 Task: Select private group type.
Action: Mouse moved to (517, 62)
Screenshot: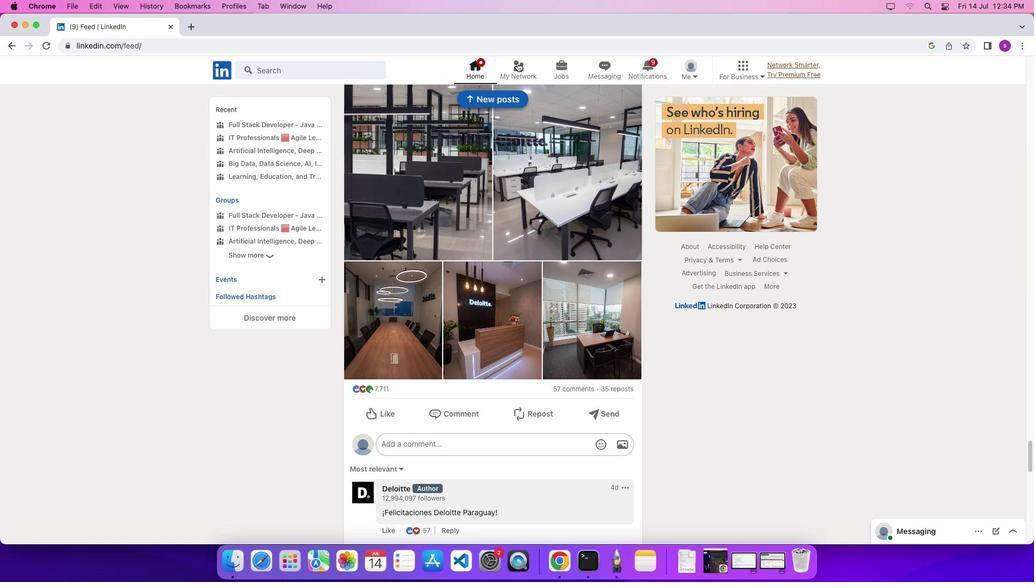 
Action: Mouse pressed left at (517, 62)
Screenshot: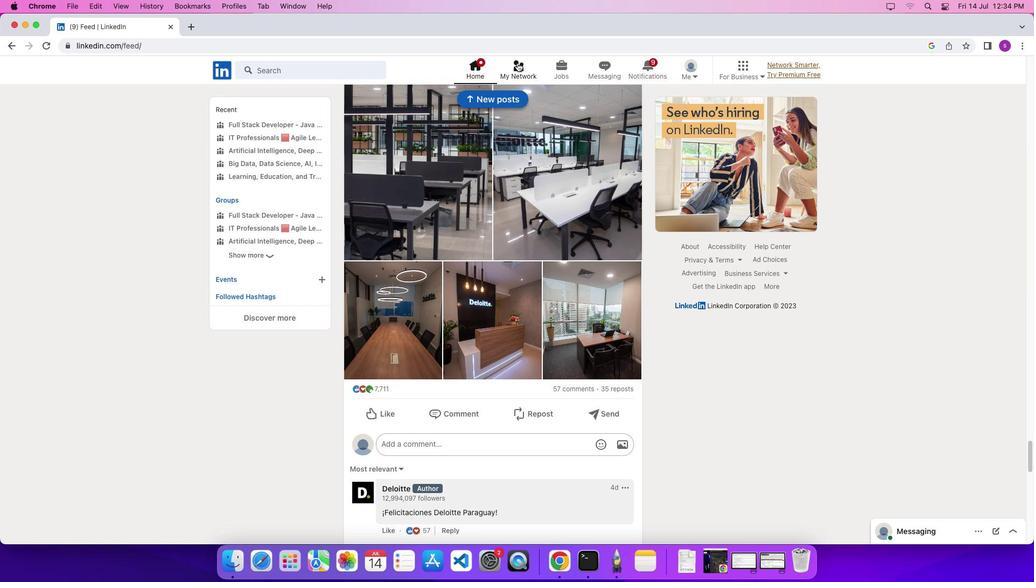
Action: Mouse pressed left at (517, 62)
Screenshot: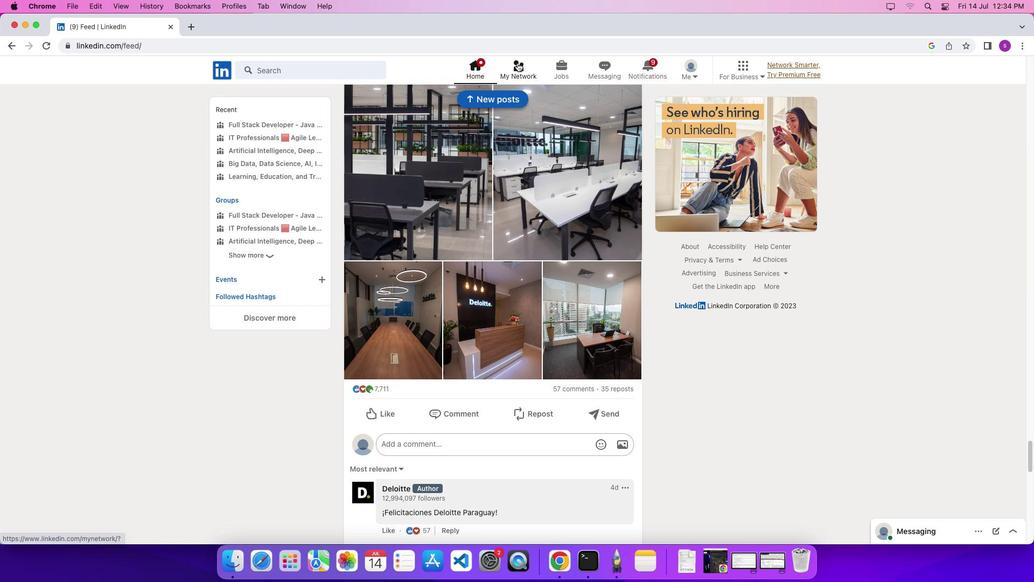 
Action: Mouse moved to (308, 190)
Screenshot: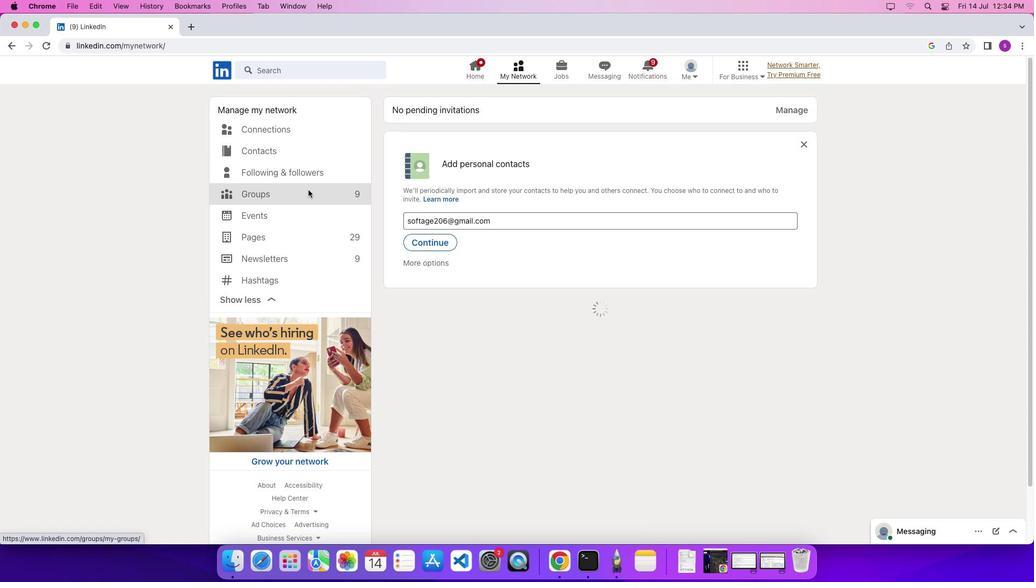 
Action: Mouse pressed left at (308, 190)
Screenshot: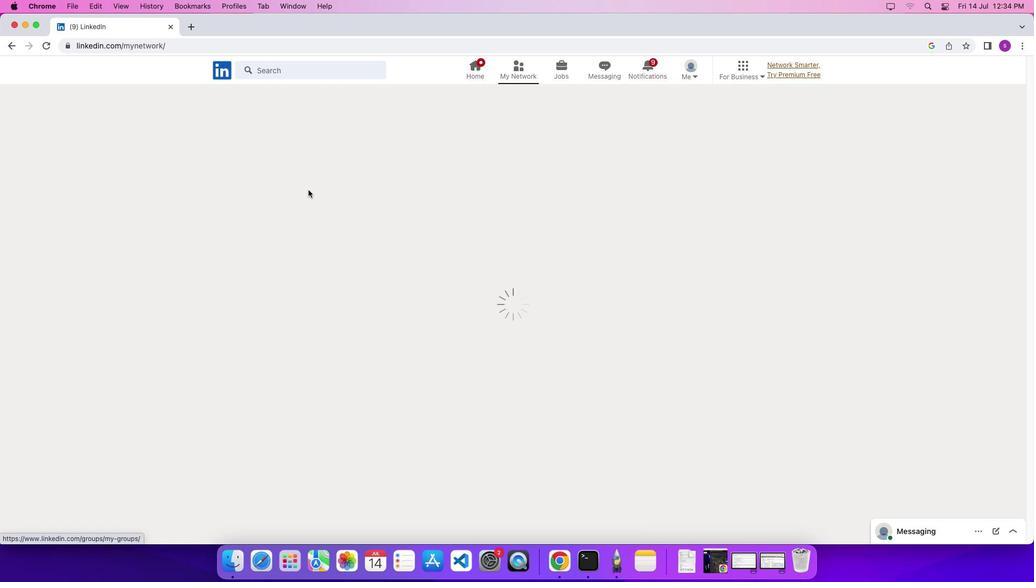
Action: Mouse moved to (583, 111)
Screenshot: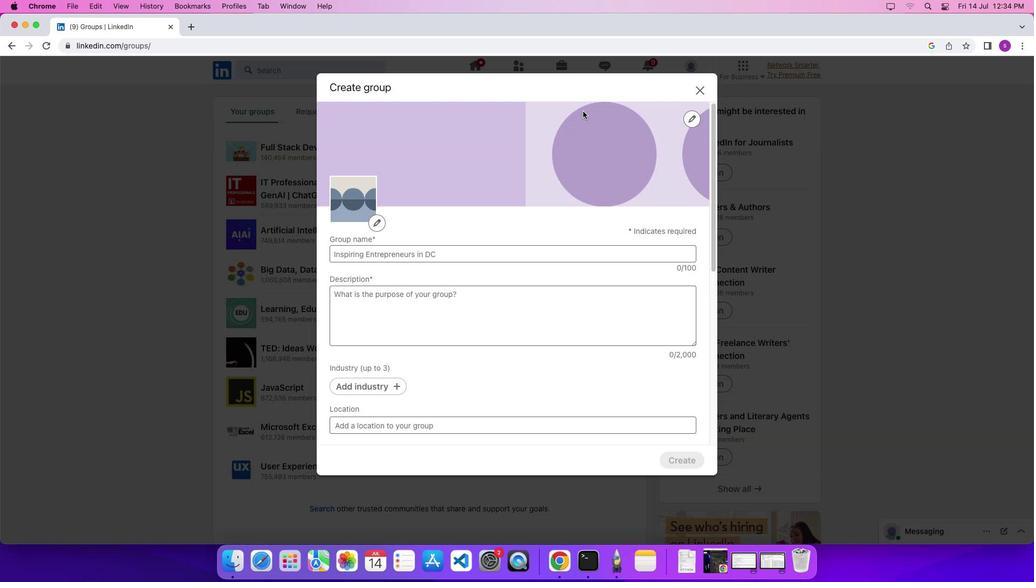 
Action: Mouse pressed left at (583, 111)
Screenshot: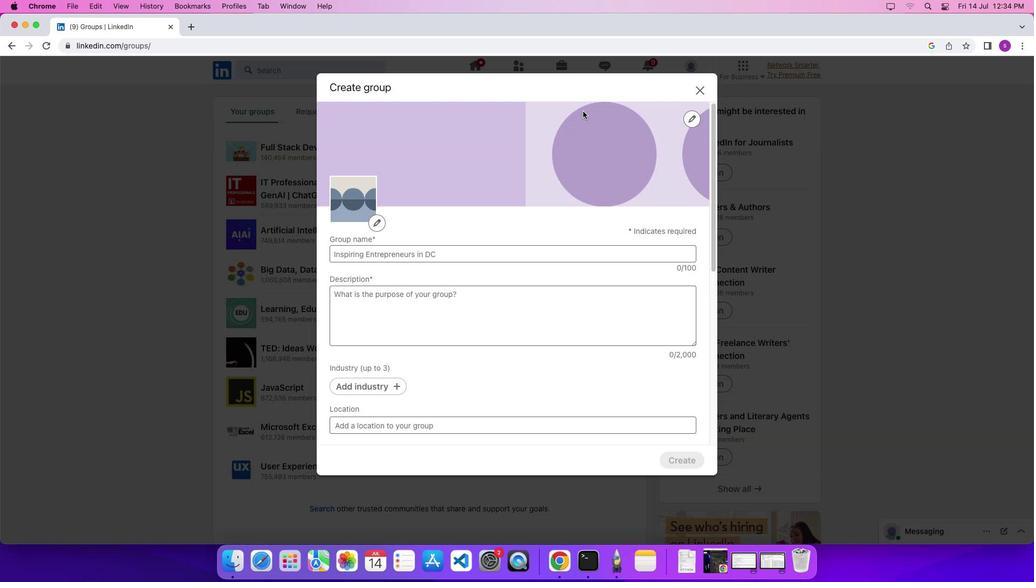 
Action: Mouse moved to (466, 314)
Screenshot: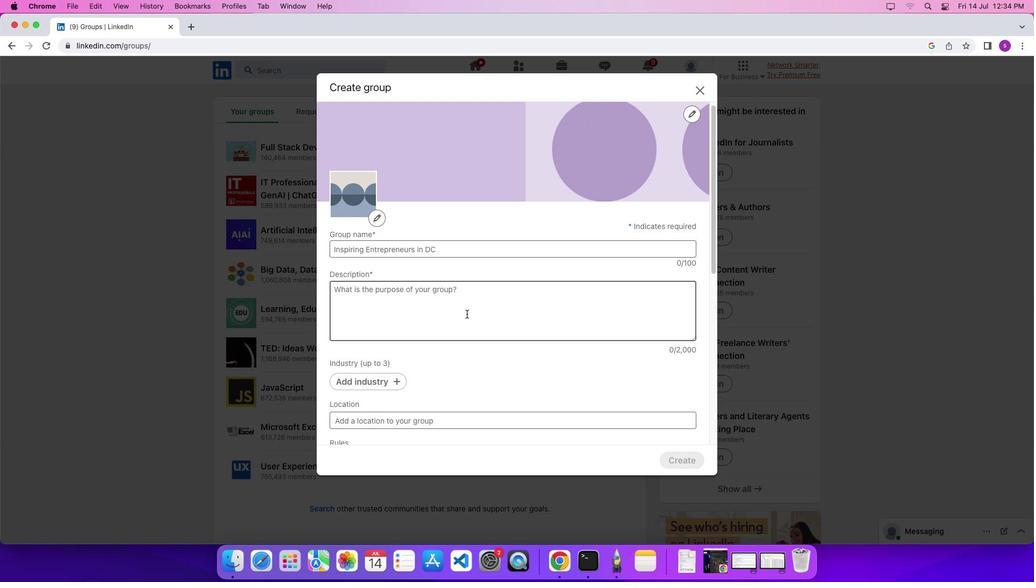 
Action: Mouse scrolled (466, 314) with delta (0, 0)
Screenshot: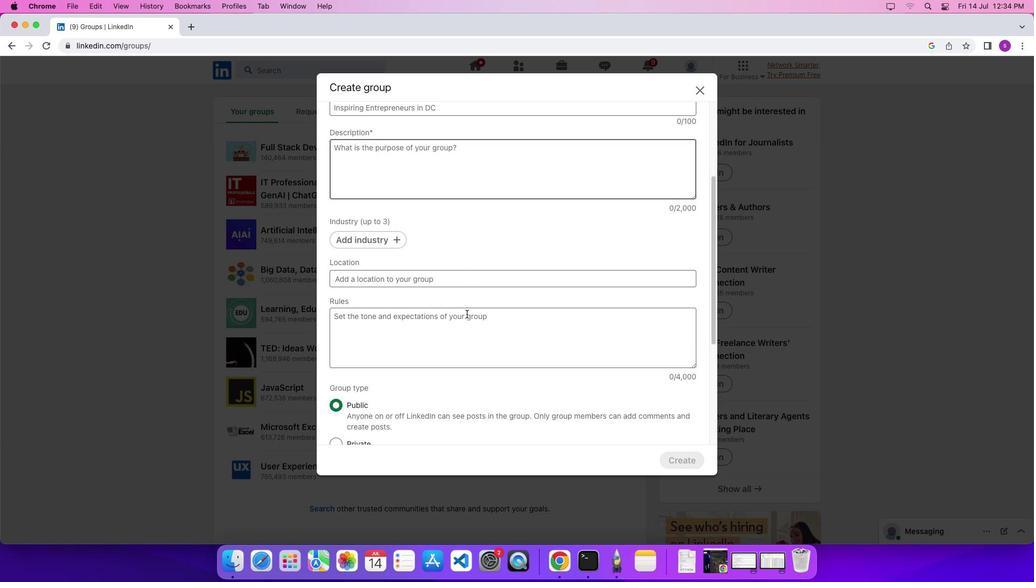 
Action: Mouse scrolled (466, 314) with delta (0, 0)
Screenshot: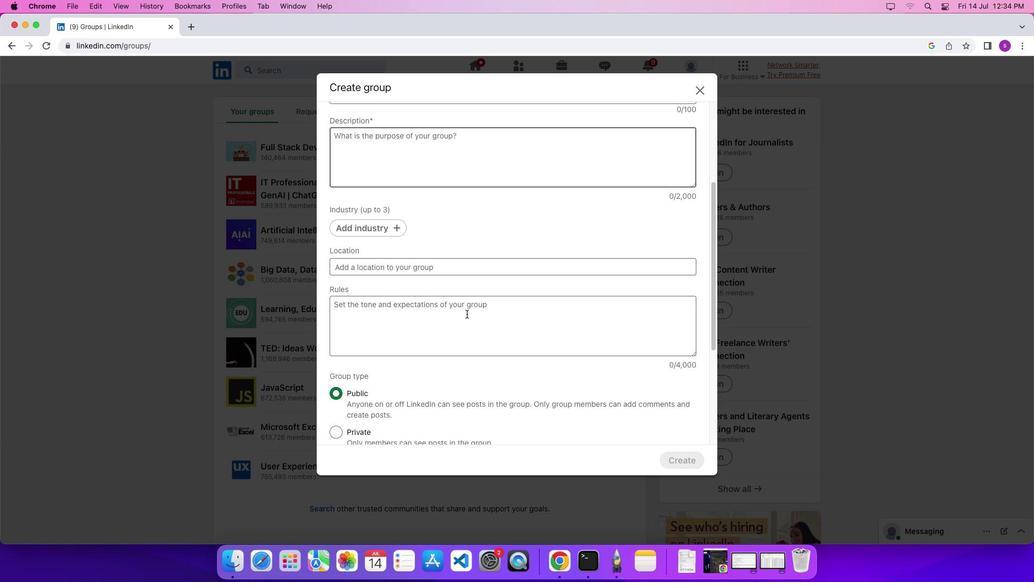 
Action: Mouse scrolled (466, 314) with delta (0, -2)
Screenshot: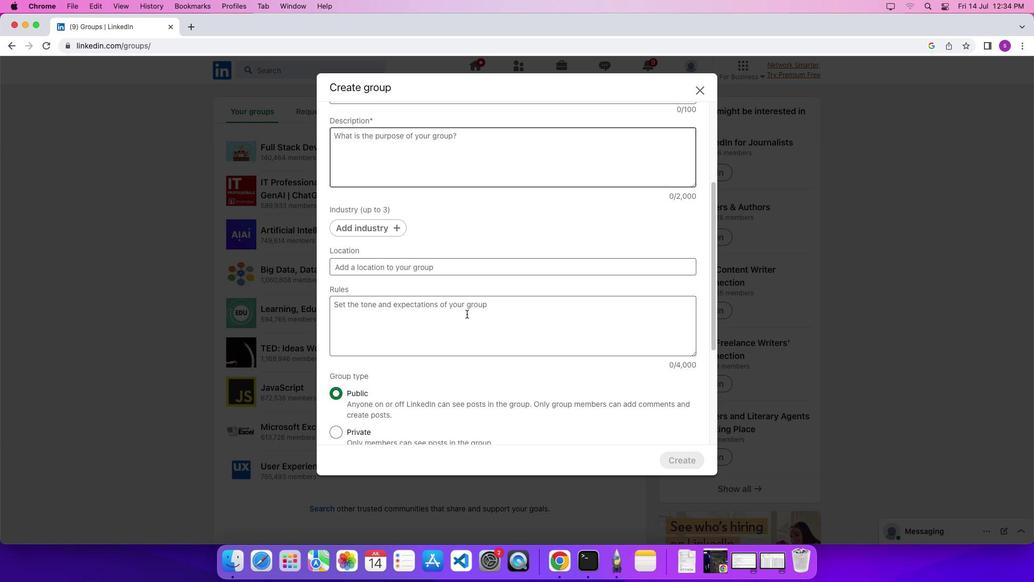 
Action: Mouse scrolled (466, 314) with delta (0, 0)
Screenshot: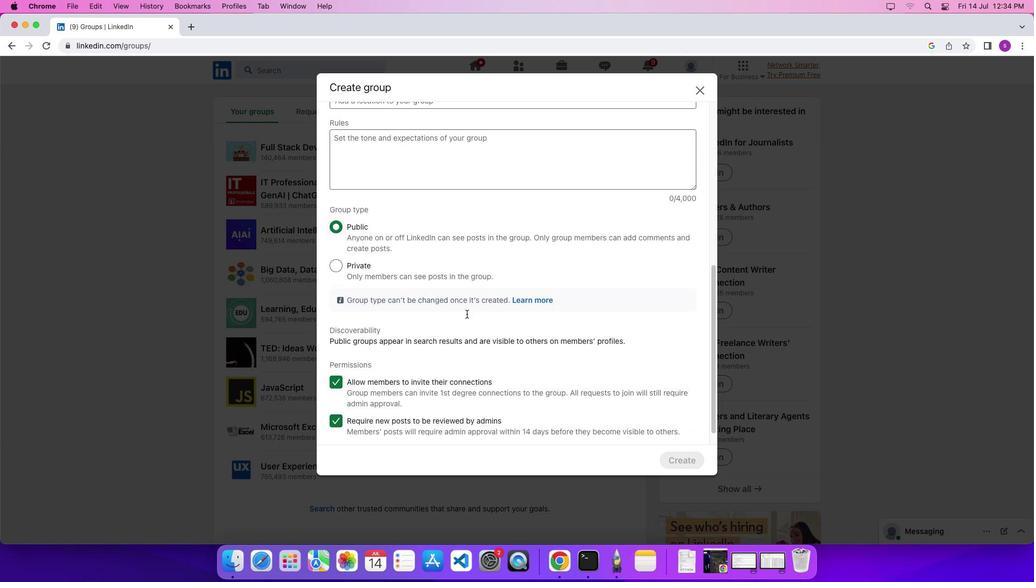 
Action: Mouse scrolled (466, 314) with delta (0, 0)
Screenshot: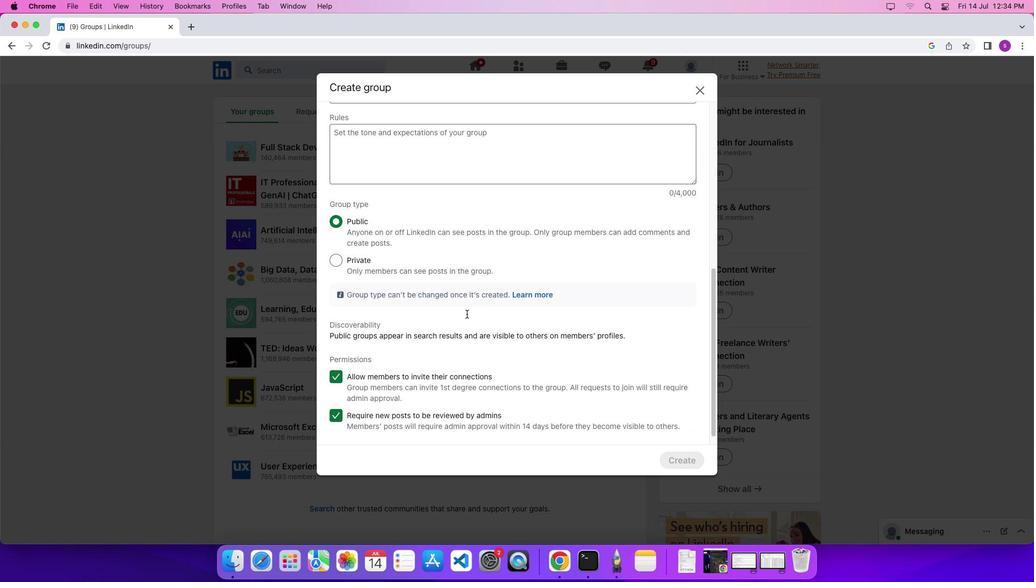 
Action: Mouse scrolled (466, 314) with delta (0, -3)
Screenshot: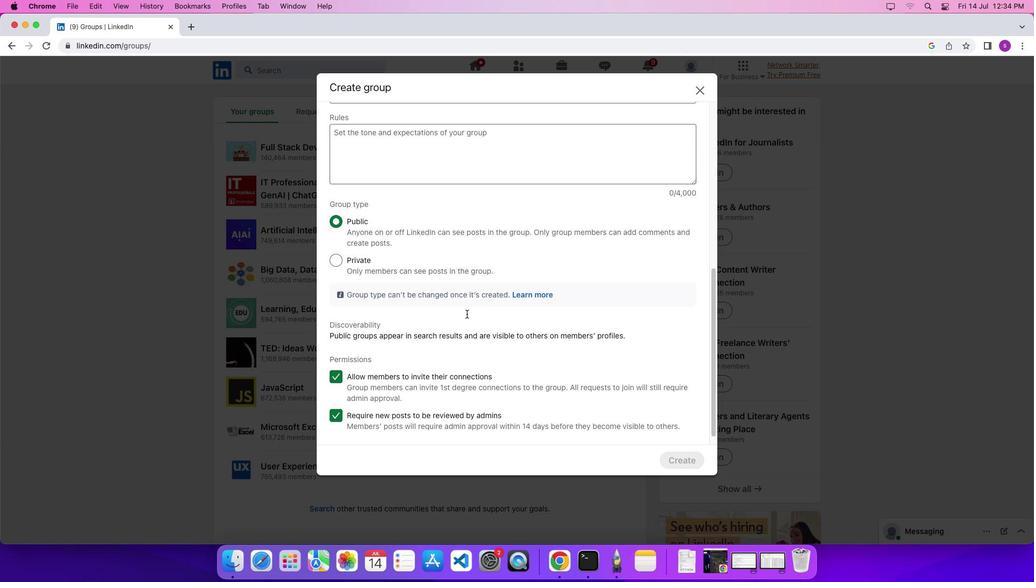 
Action: Mouse moved to (337, 259)
Screenshot: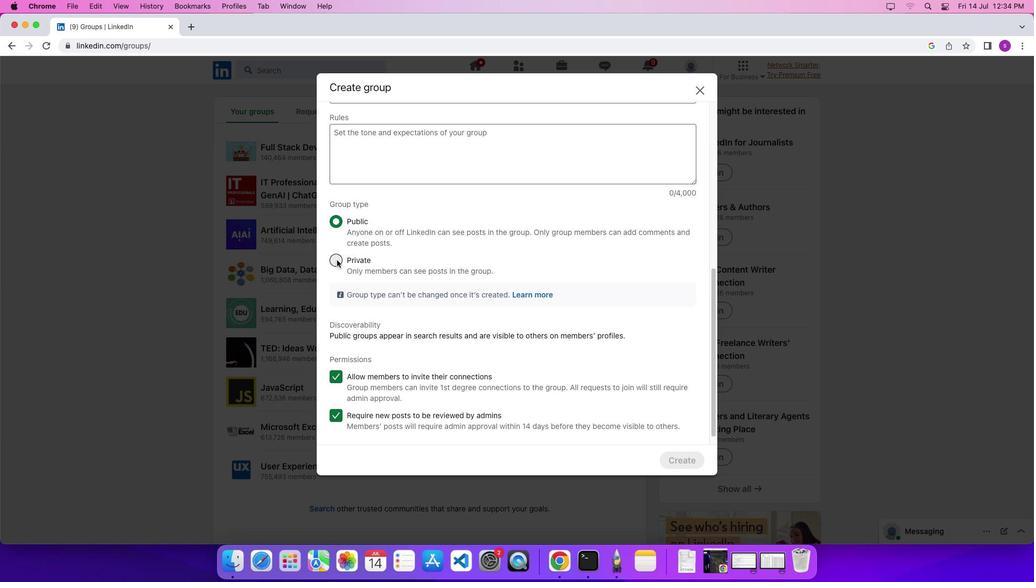 
Action: Mouse pressed left at (337, 259)
Screenshot: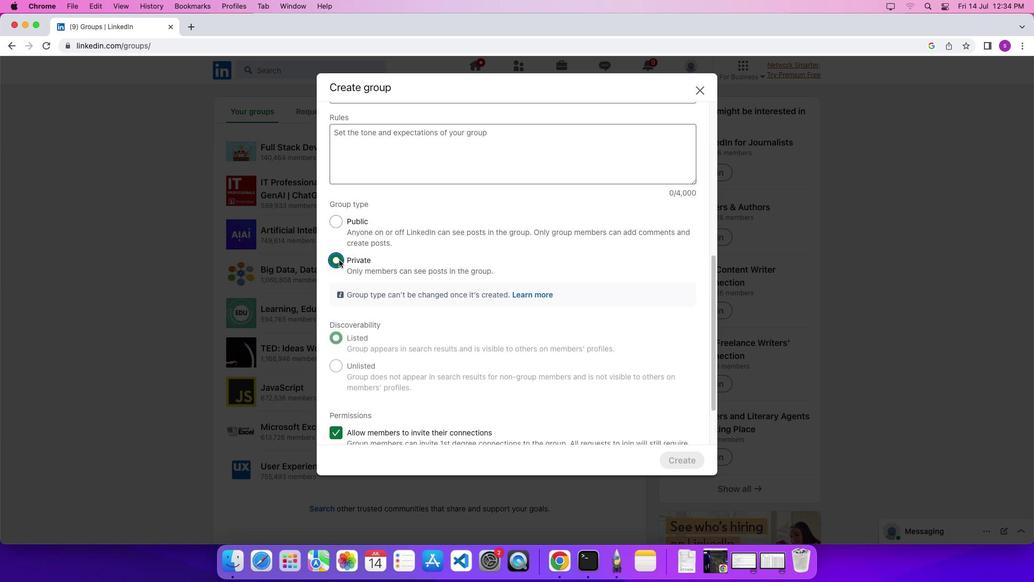 
Action: Mouse moved to (453, 314)
Screenshot: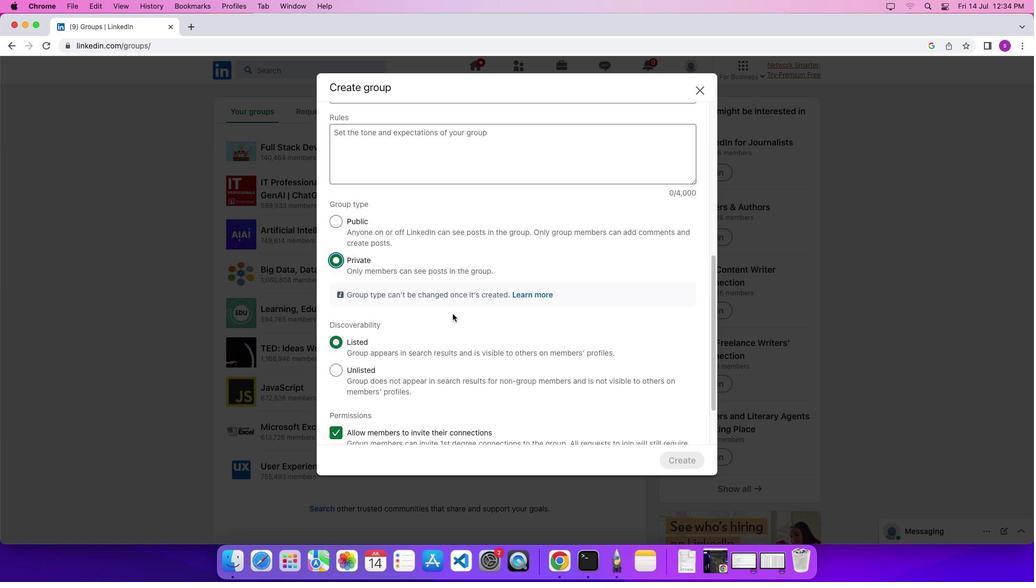 
